 Task: Add an action where "Priority is Low" in Customer not responding.
Action: Mouse moved to (15, 275)
Screenshot: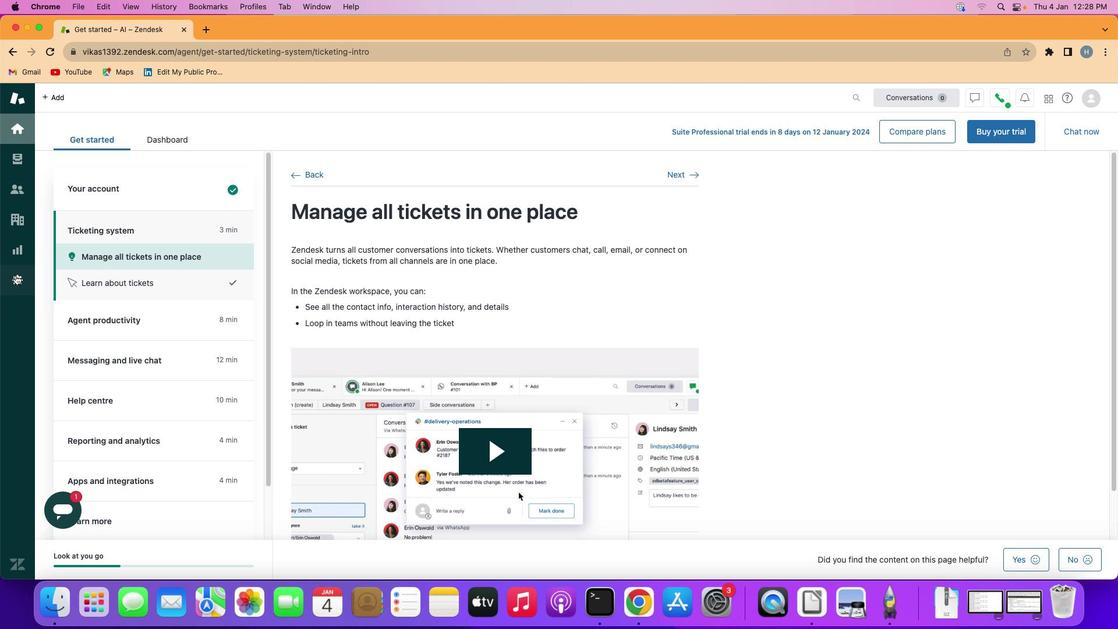 
Action: Mouse pressed left at (15, 275)
Screenshot: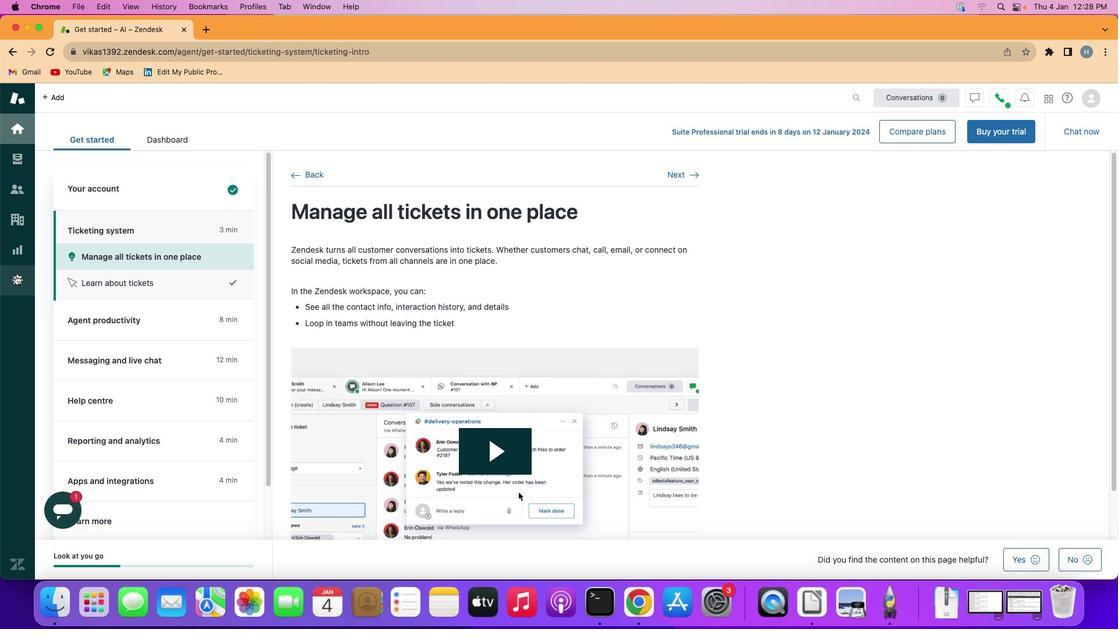 
Action: Mouse moved to (226, 472)
Screenshot: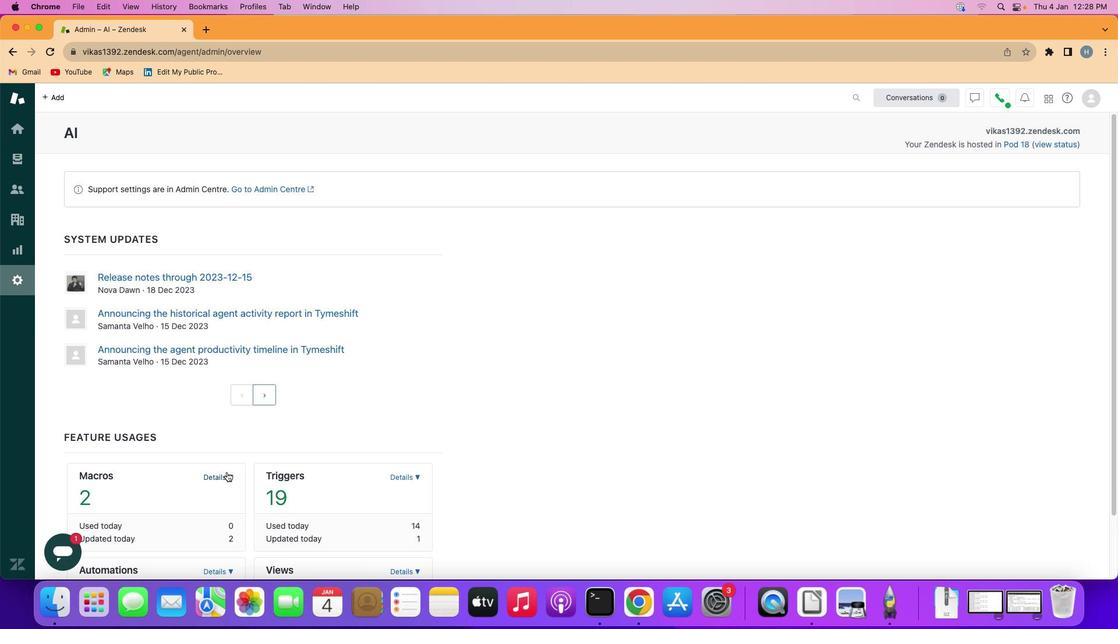 
Action: Mouse pressed left at (226, 472)
Screenshot: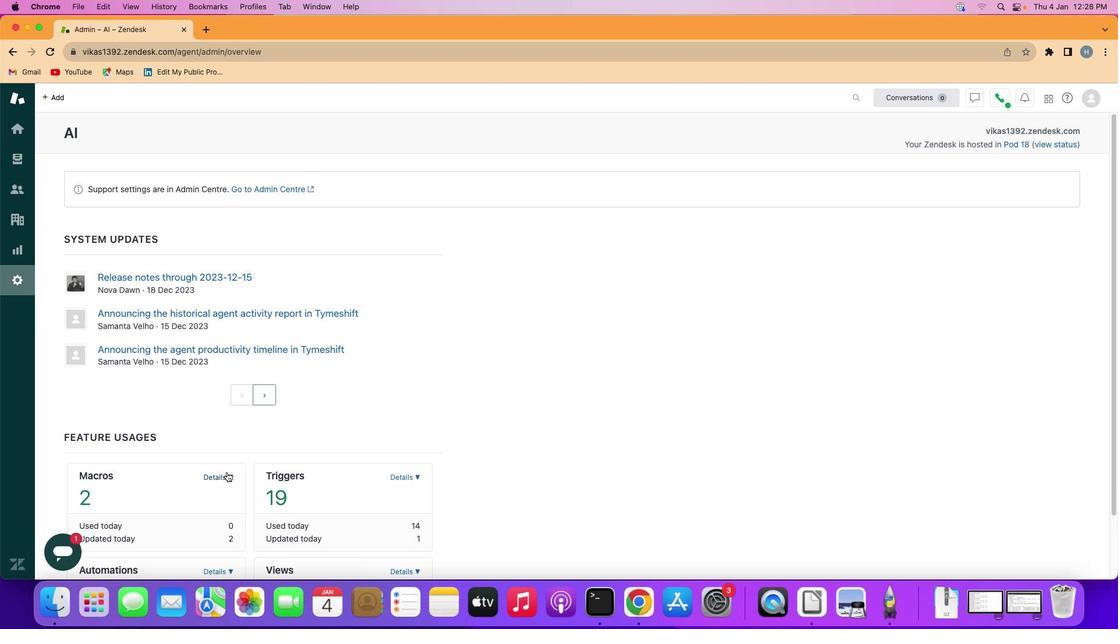 
Action: Mouse moved to (152, 543)
Screenshot: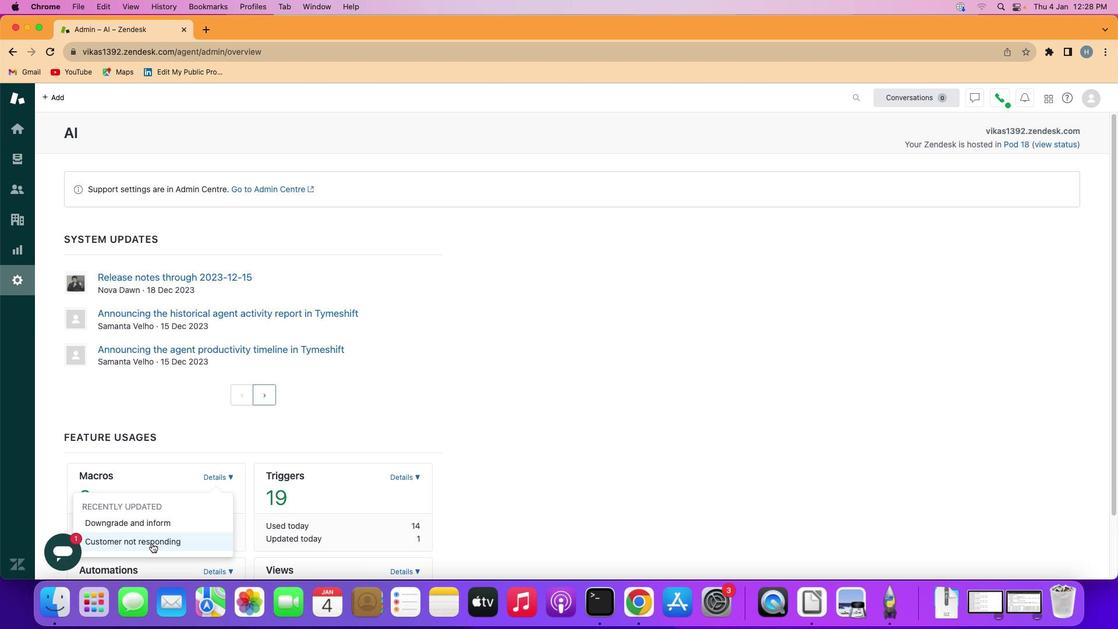 
Action: Mouse pressed left at (152, 543)
Screenshot: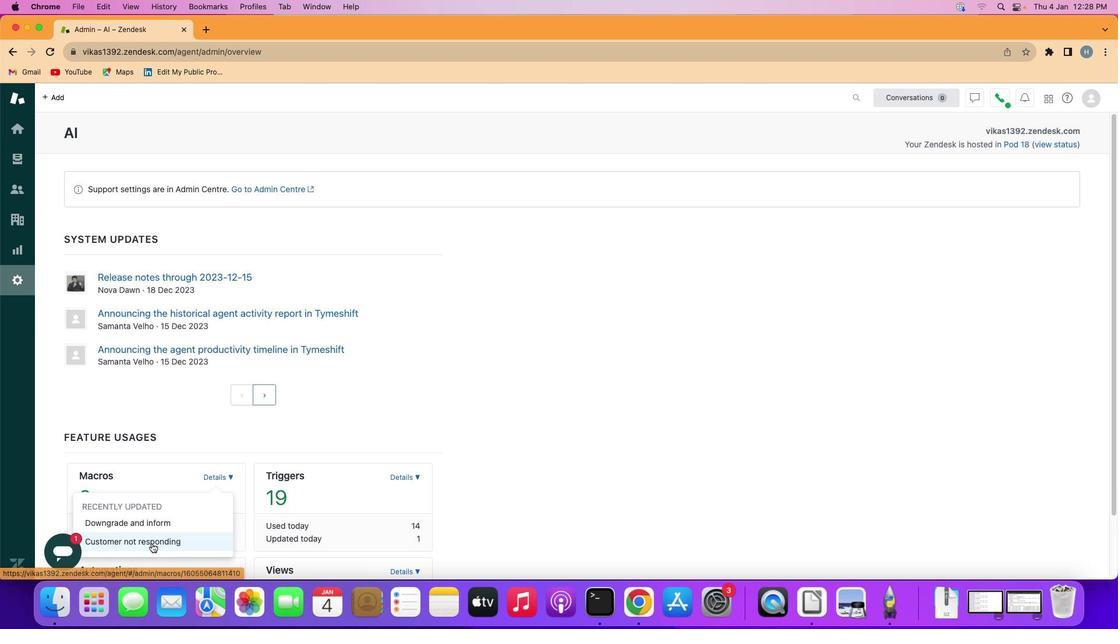 
Action: Mouse moved to (202, 420)
Screenshot: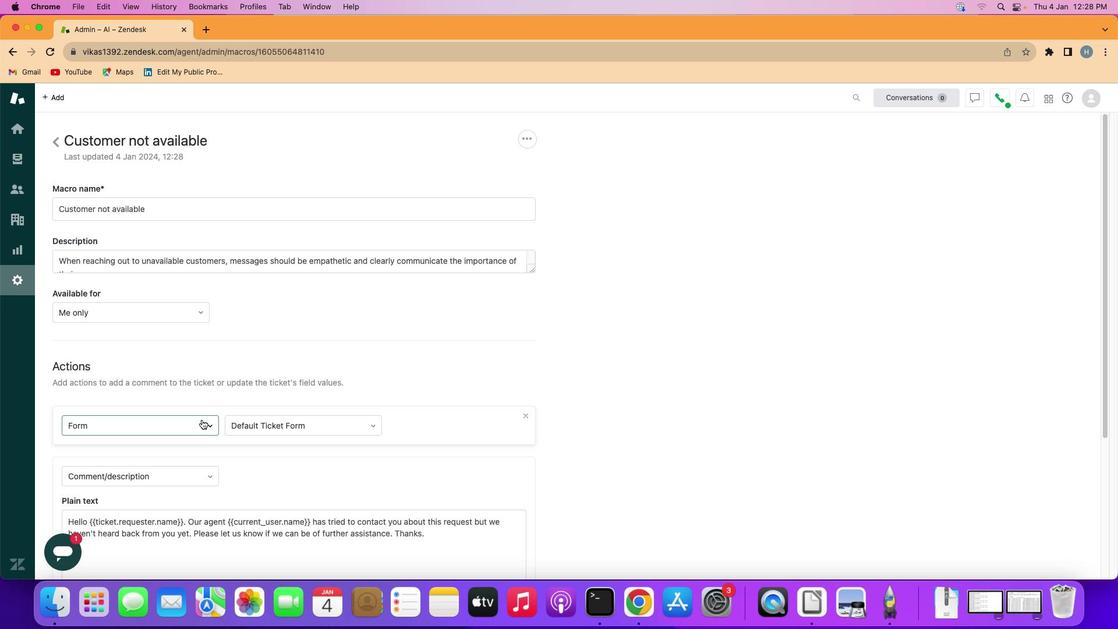
Action: Mouse pressed left at (202, 420)
Screenshot: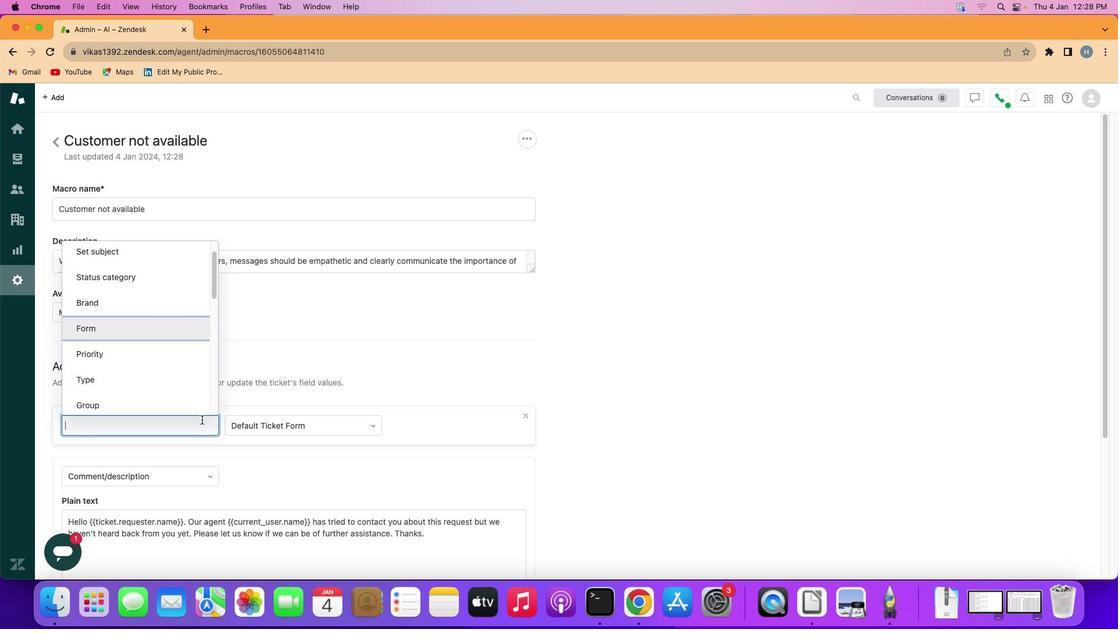 
Action: Mouse moved to (168, 359)
Screenshot: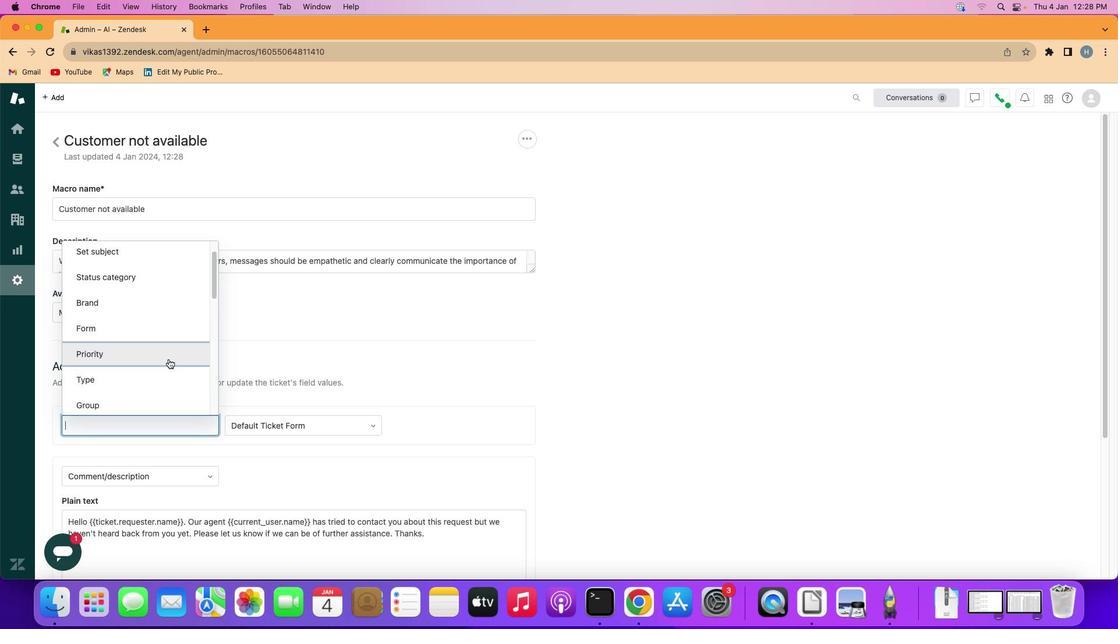 
Action: Mouse pressed left at (168, 359)
Screenshot: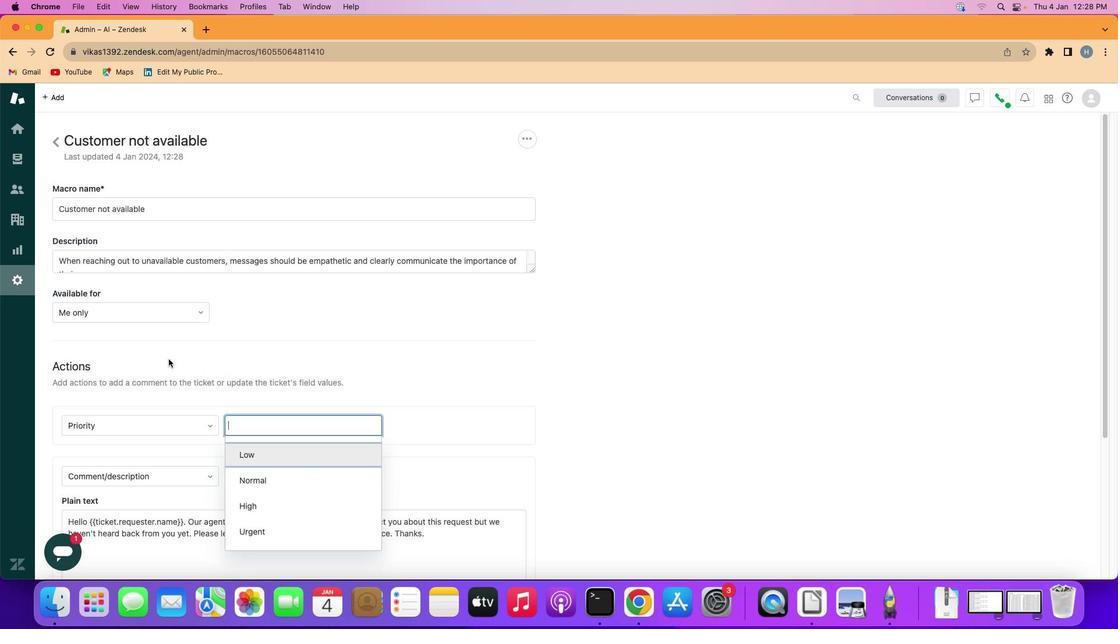 
Action: Mouse moved to (280, 456)
Screenshot: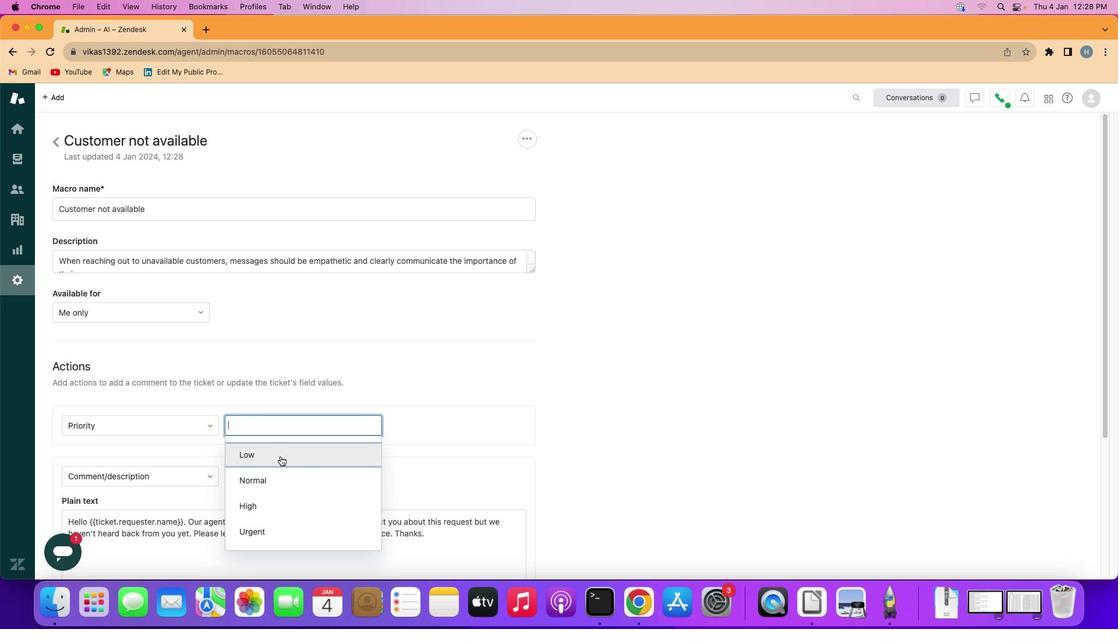 
Action: Mouse pressed left at (280, 456)
Screenshot: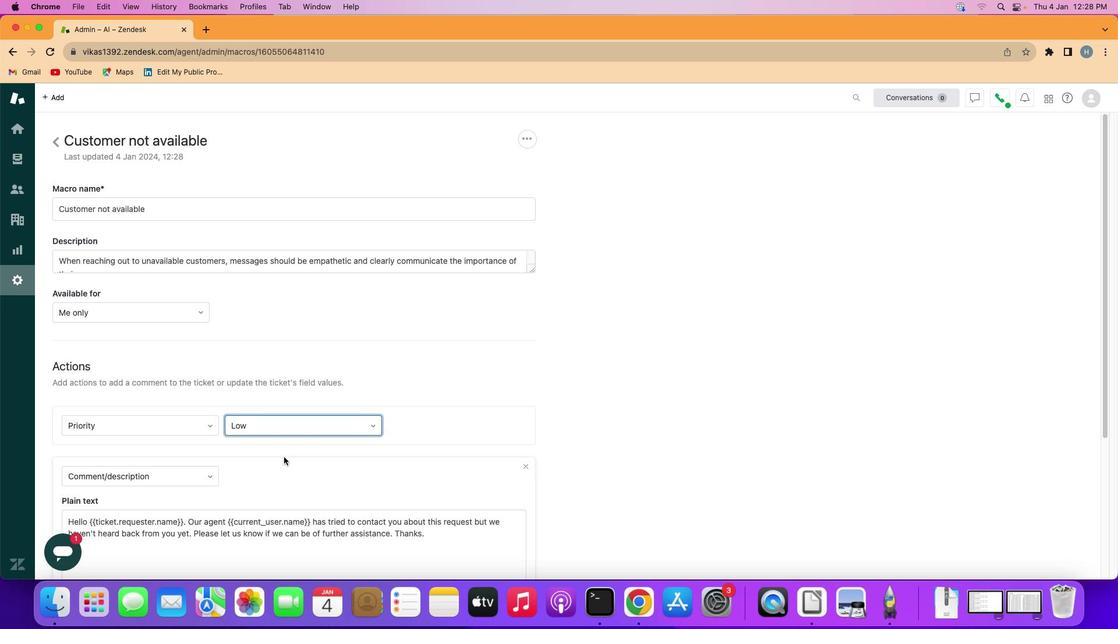 
Action: Mouse moved to (423, 491)
Screenshot: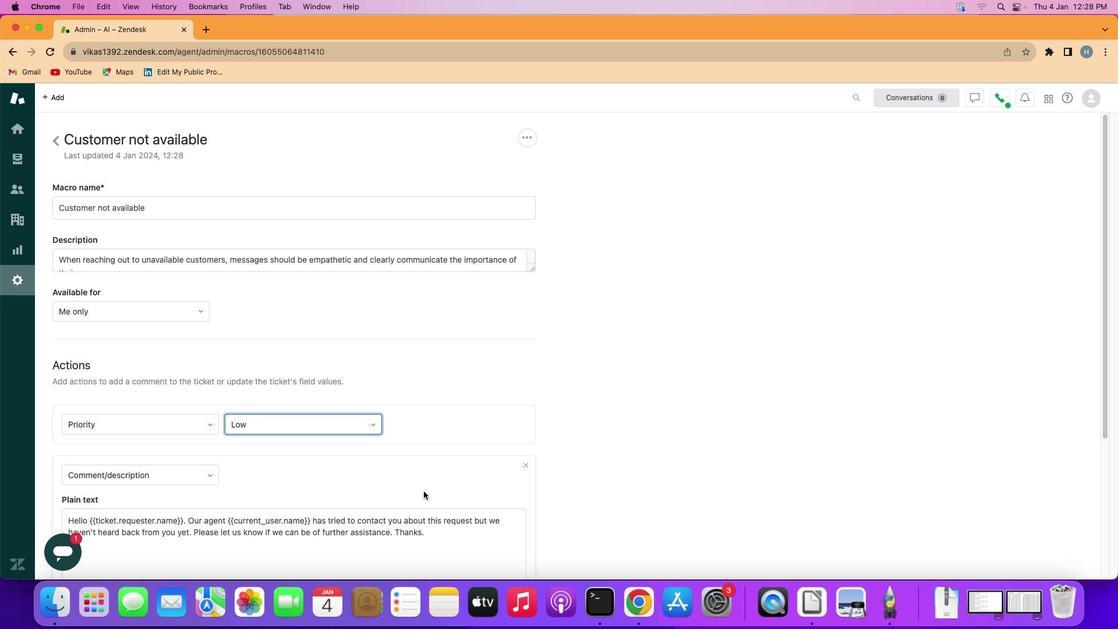
Action: Mouse scrolled (423, 491) with delta (0, 0)
Screenshot: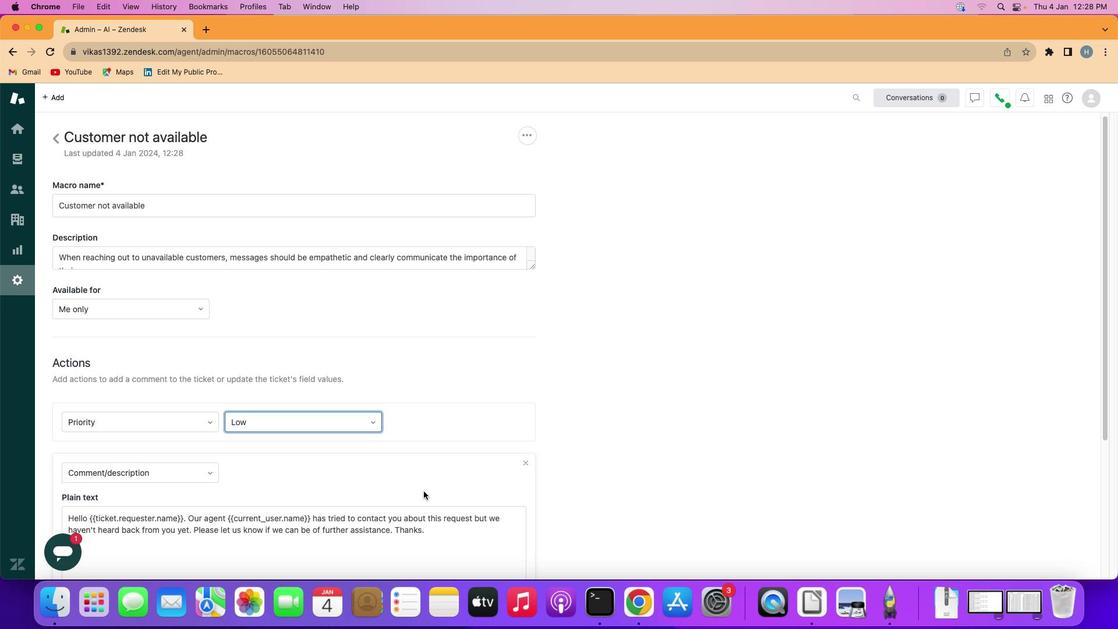 
Action: Mouse scrolled (423, 491) with delta (0, 0)
Screenshot: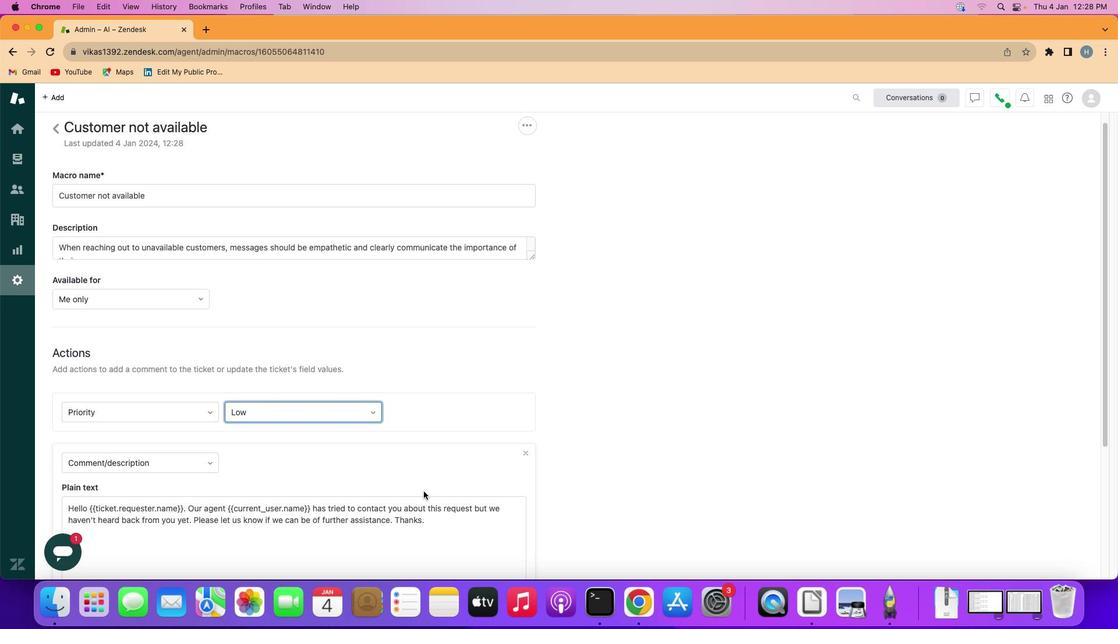 
Action: Mouse moved to (424, 491)
Screenshot: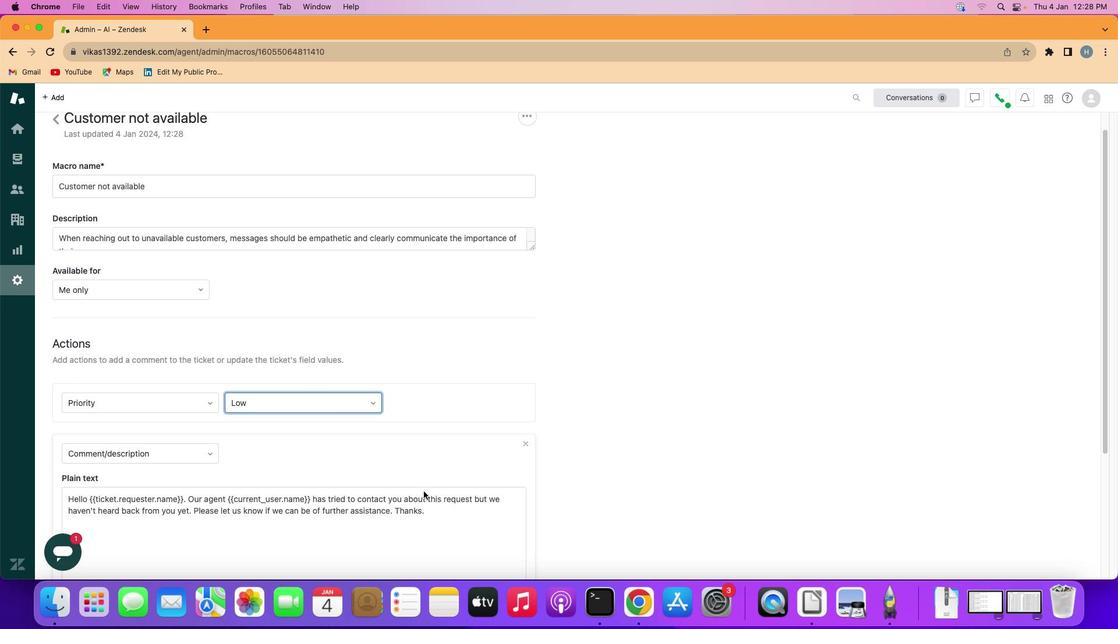 
Action: Mouse scrolled (424, 491) with delta (0, -1)
Screenshot: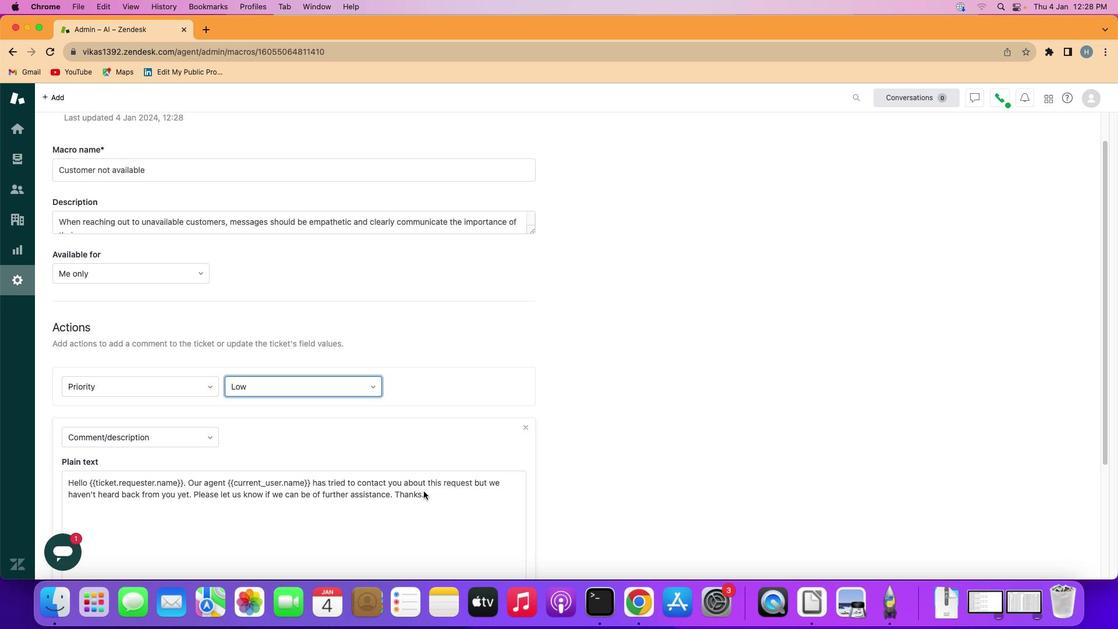 
Action: Mouse scrolled (424, 491) with delta (0, 1)
Screenshot: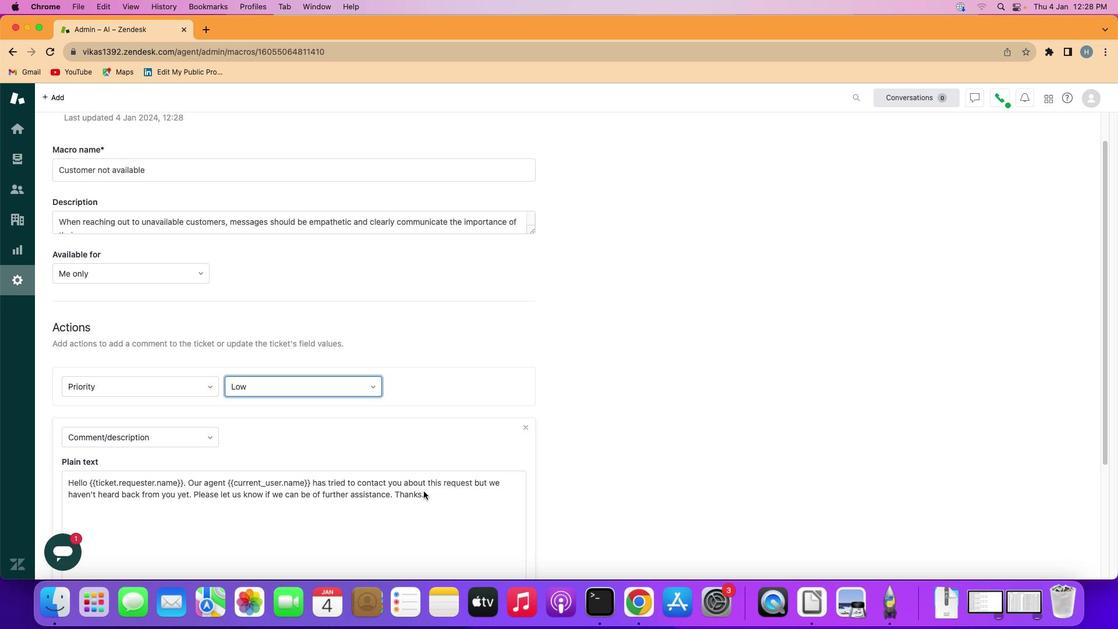 
Action: Mouse scrolled (424, 491) with delta (0, -2)
Screenshot: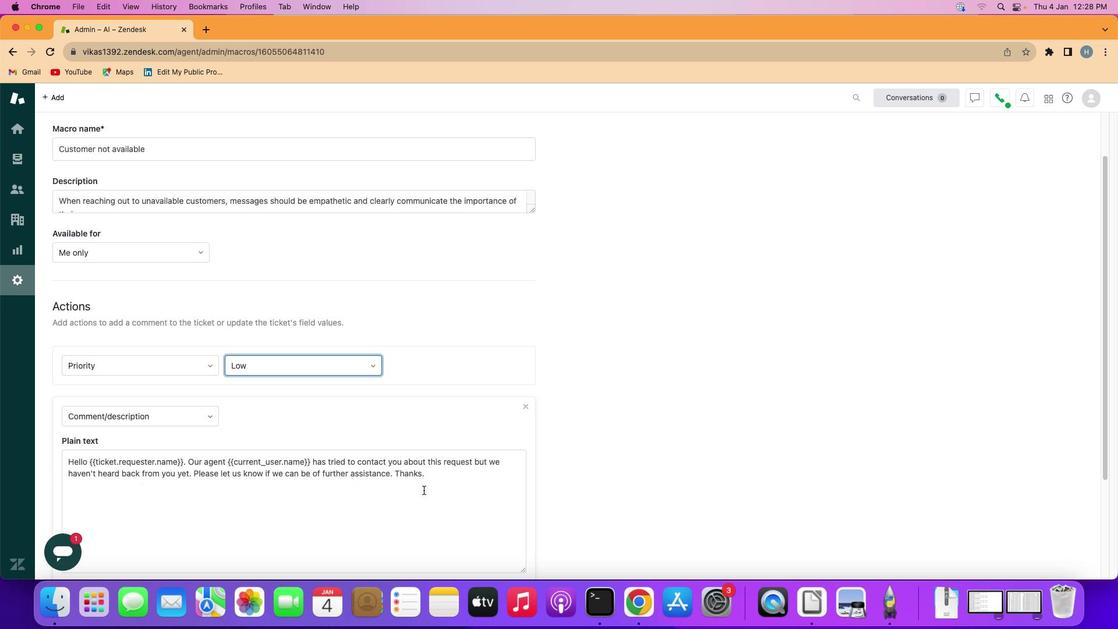 
Action: Mouse moved to (423, 489)
Screenshot: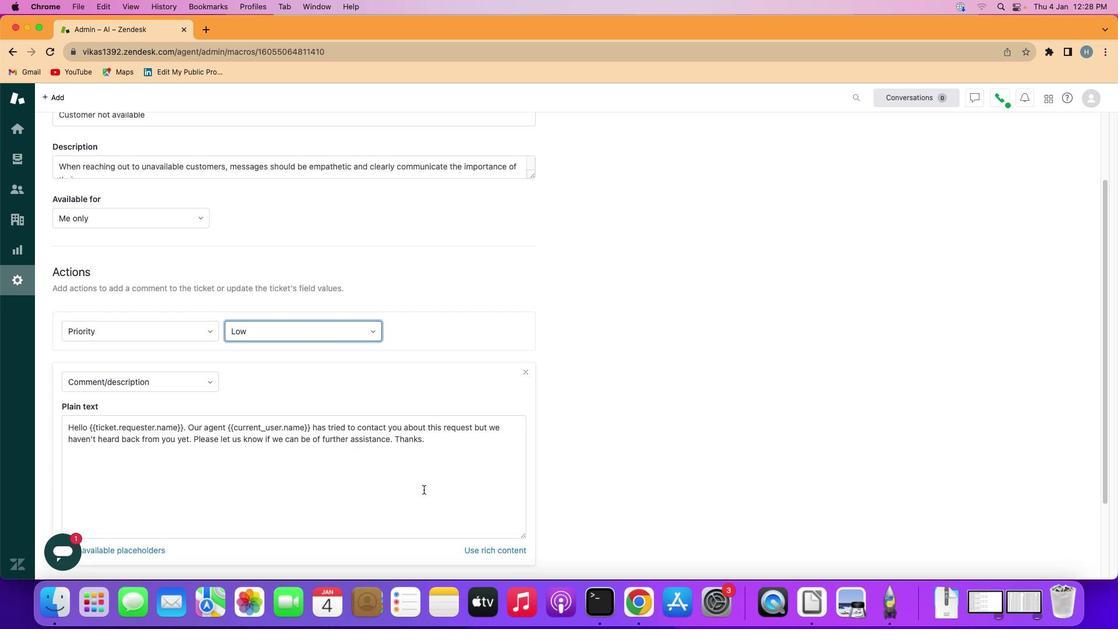 
Action: Mouse scrolled (423, 489) with delta (0, 0)
Screenshot: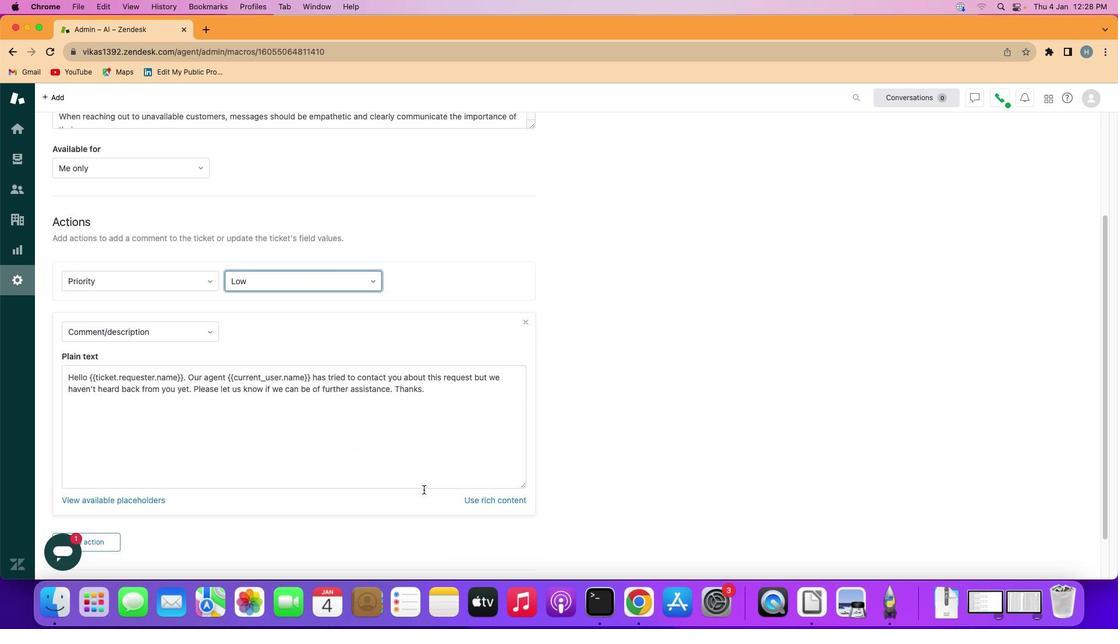 
Action: Mouse scrolled (423, 489) with delta (0, 0)
Screenshot: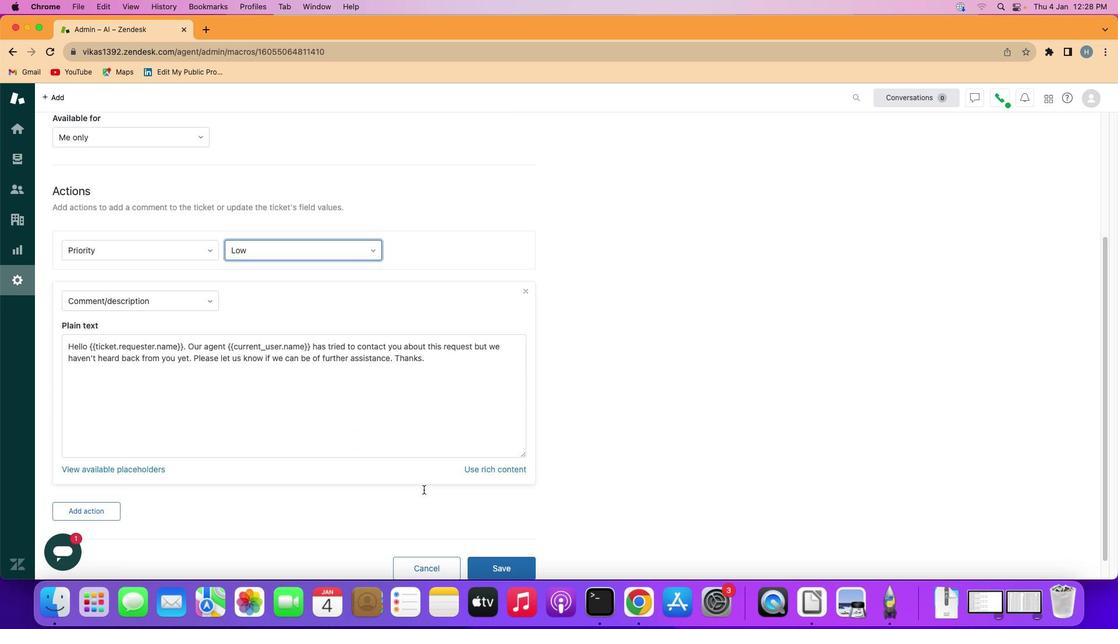 
Action: Mouse scrolled (423, 489) with delta (0, -1)
Screenshot: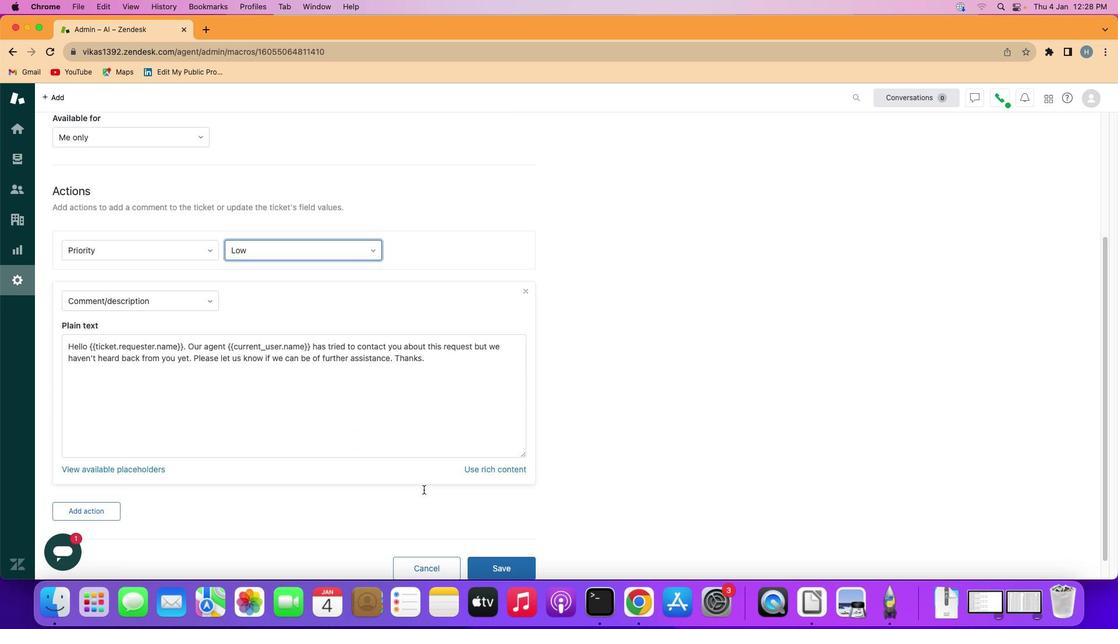 
Action: Mouse scrolled (423, 489) with delta (0, -2)
Screenshot: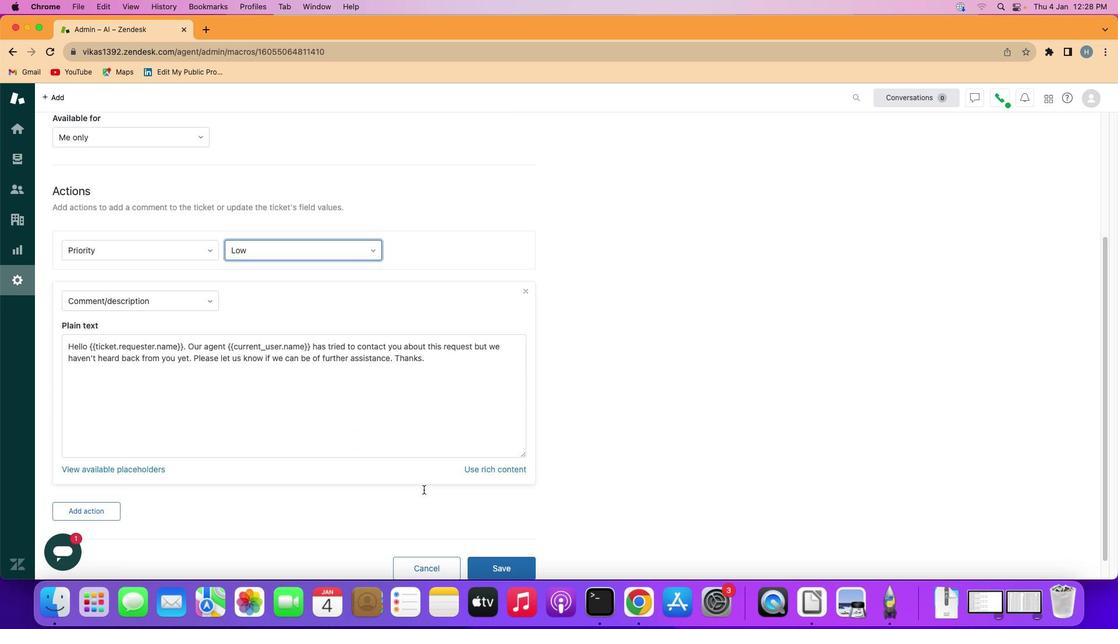 
Action: Mouse scrolled (423, 489) with delta (0, -3)
Screenshot: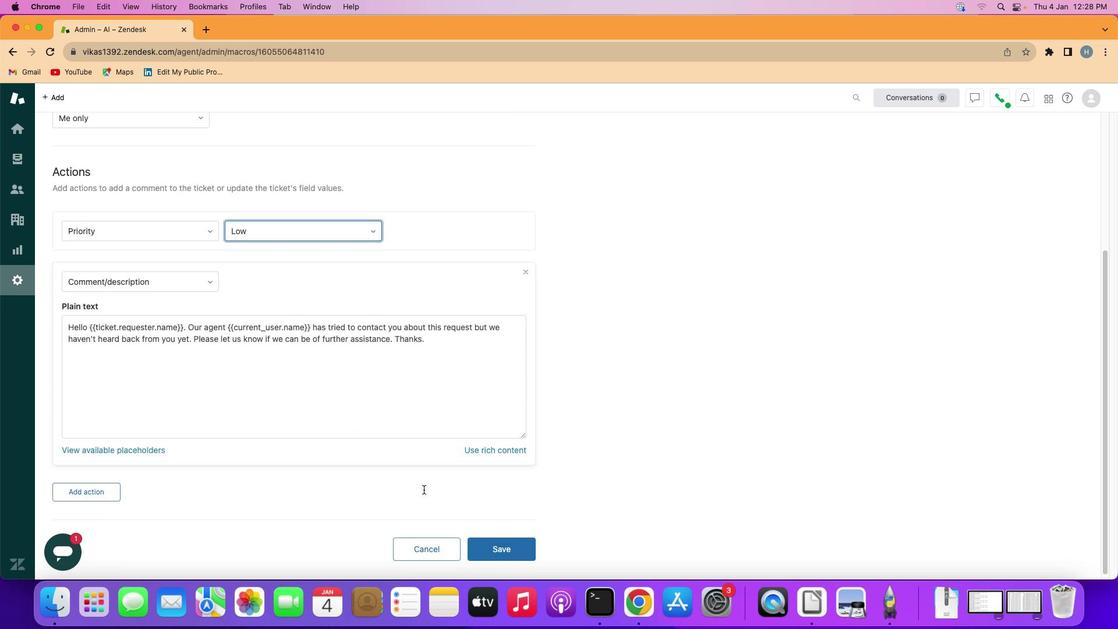 
Action: Mouse scrolled (423, 489) with delta (0, -3)
Screenshot: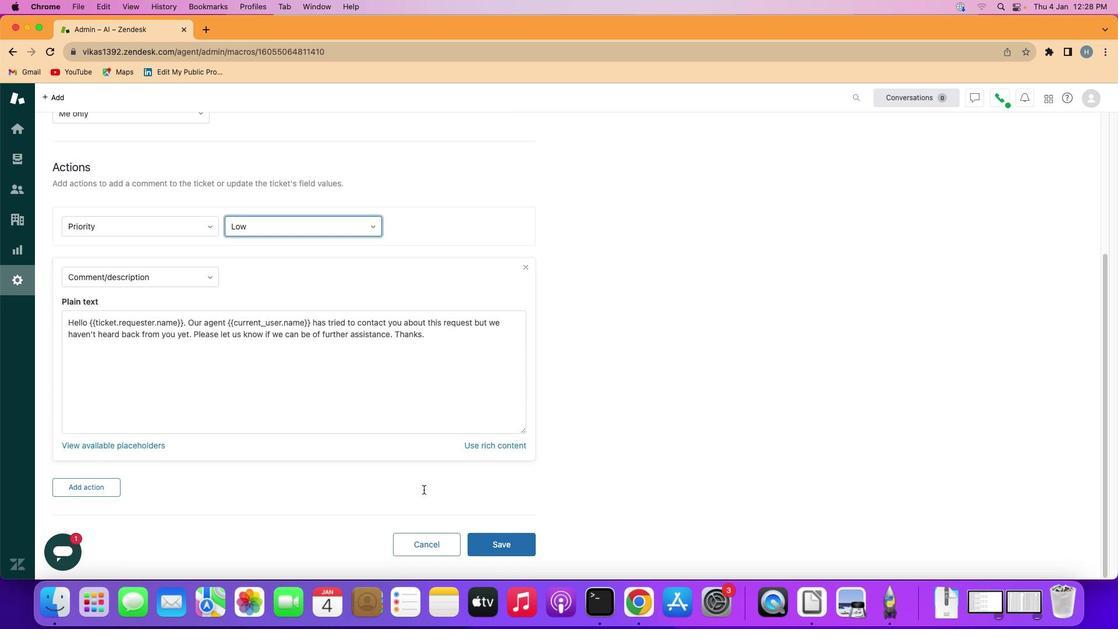
Action: Mouse moved to (491, 538)
Screenshot: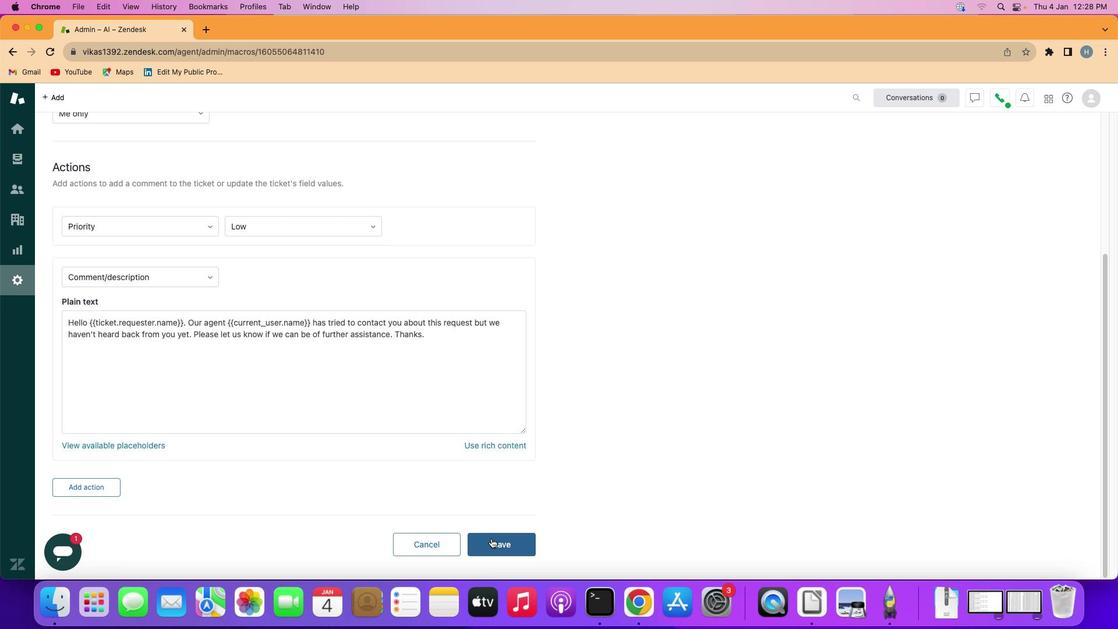 
Action: Mouse pressed left at (491, 538)
Screenshot: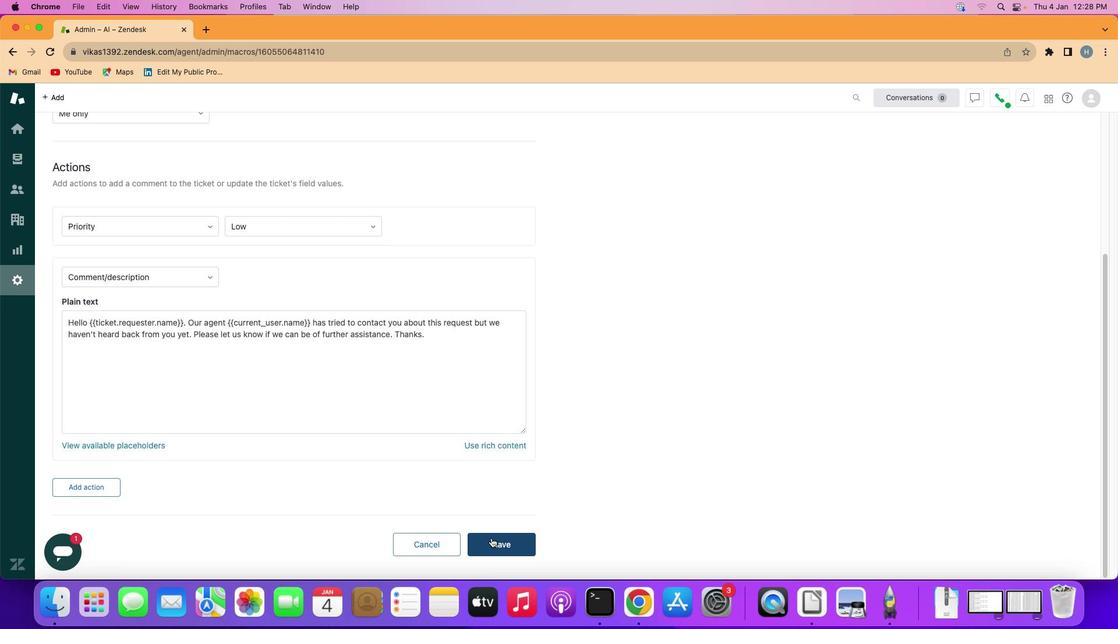 
Action: Mouse moved to (562, 407)
Screenshot: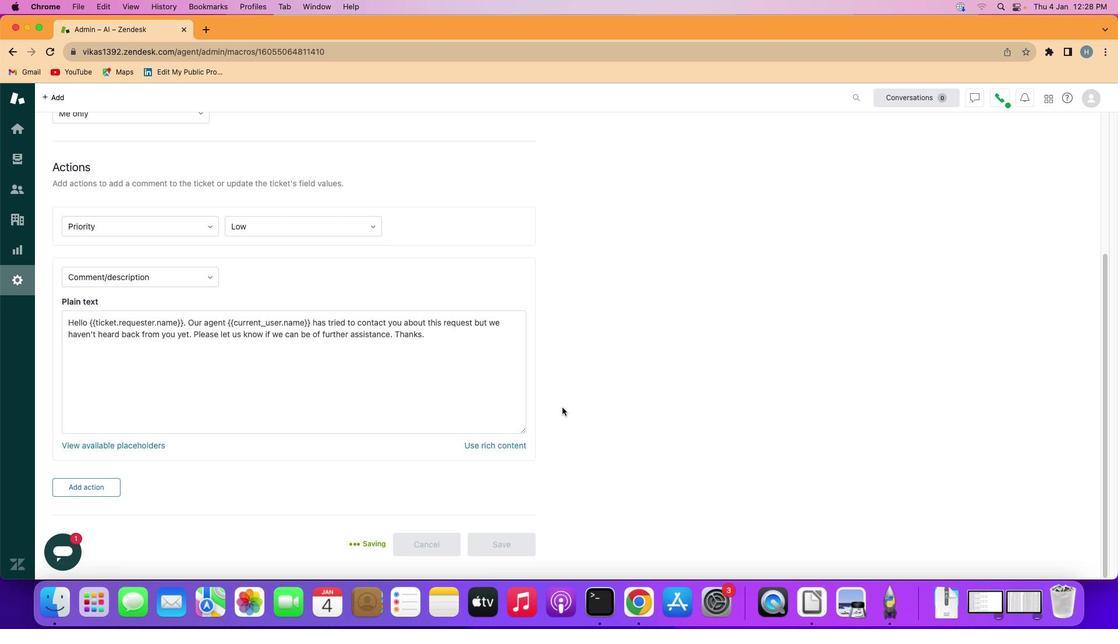 
